 Task: Enable the option "Use float32 output" in DirectX audio output.
Action: Mouse moved to (94, 15)
Screenshot: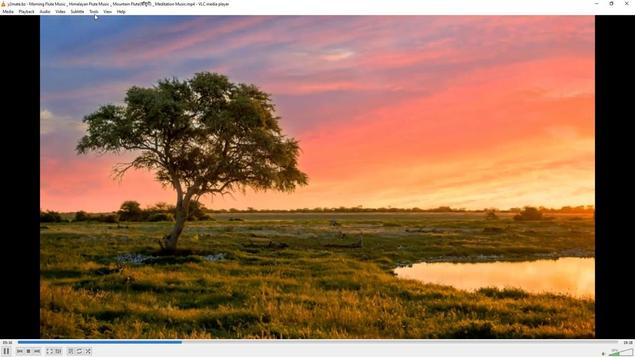 
Action: Mouse pressed left at (94, 15)
Screenshot: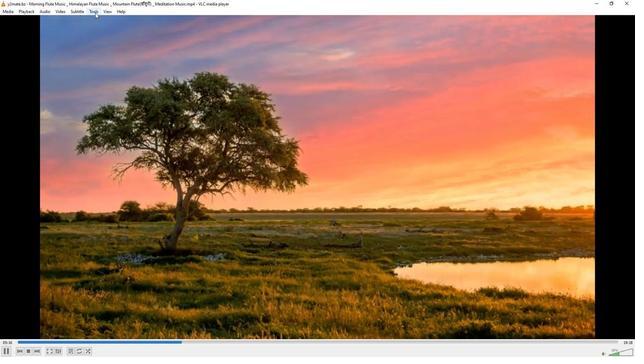
Action: Mouse moved to (96, 91)
Screenshot: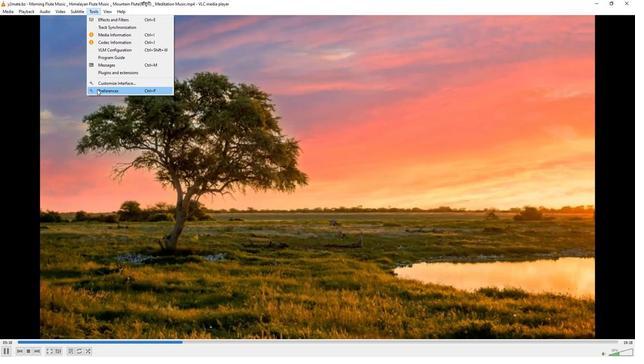 
Action: Mouse pressed left at (96, 91)
Screenshot: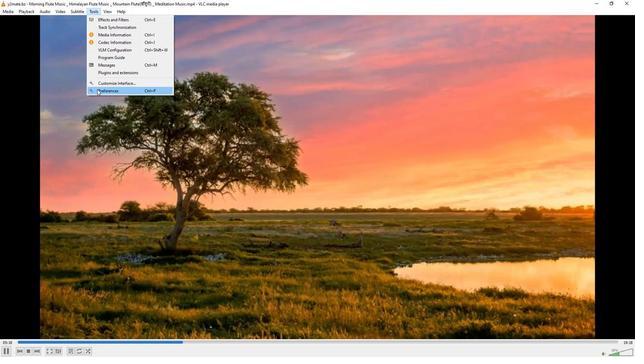 
Action: Mouse moved to (207, 290)
Screenshot: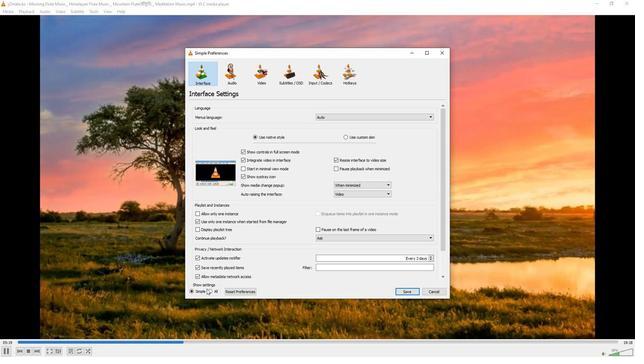 
Action: Mouse pressed left at (207, 290)
Screenshot: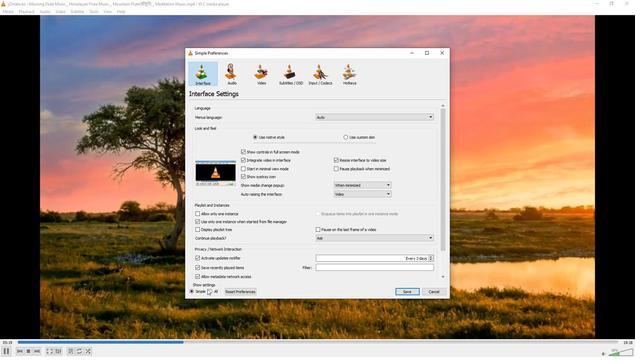 
Action: Mouse moved to (209, 294)
Screenshot: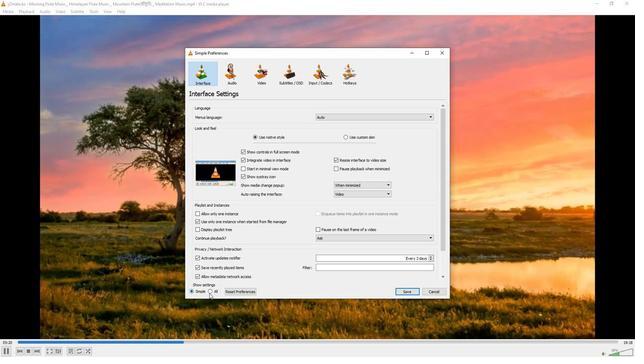 
Action: Mouse pressed left at (209, 294)
Screenshot: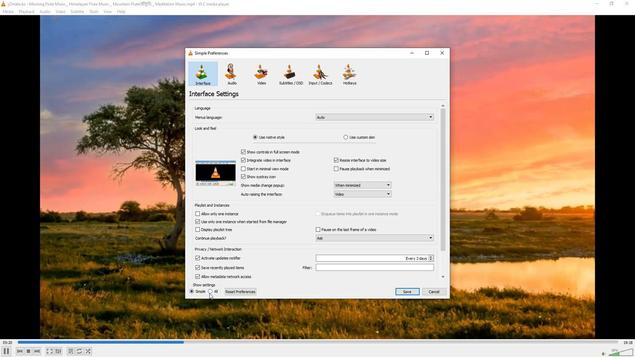 
Action: Mouse moved to (201, 153)
Screenshot: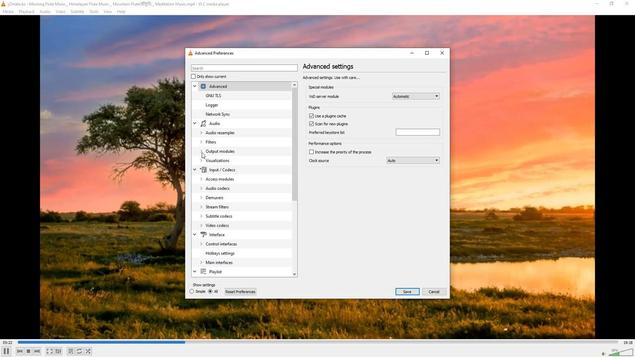 
Action: Mouse pressed left at (201, 153)
Screenshot: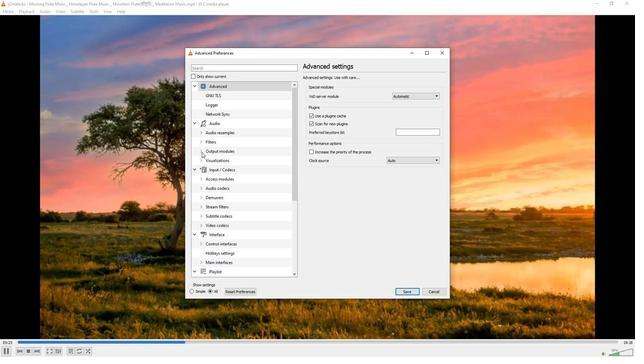 
Action: Mouse moved to (214, 161)
Screenshot: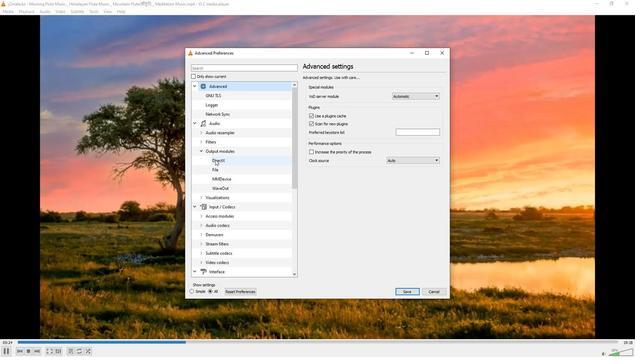 
Action: Mouse pressed left at (214, 161)
Screenshot: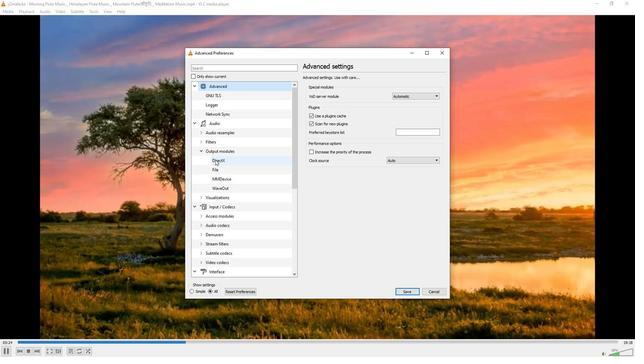 
Action: Mouse moved to (309, 97)
Screenshot: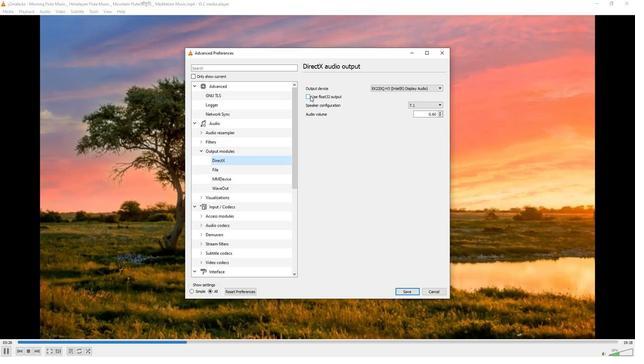 
Action: Mouse pressed left at (309, 97)
Screenshot: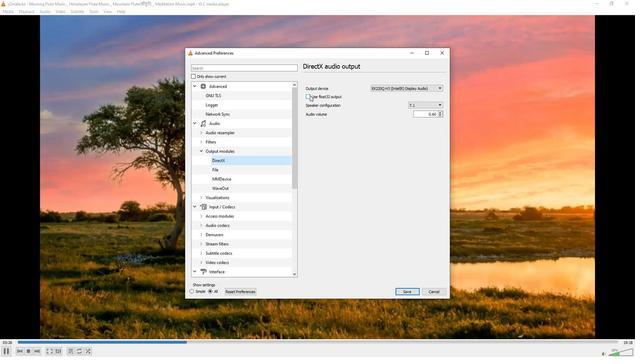 
Action: Mouse moved to (321, 143)
Screenshot: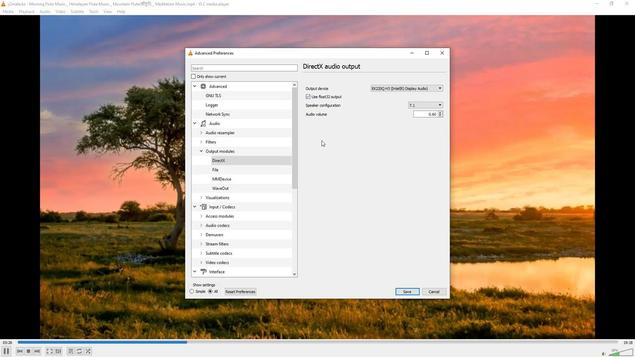 
